 Task: Open a blank worksheet and write heading  Product price data  Add product name:-  ' TOMS Shoe, UGG Shoe, Wolverine Shoe, Z-Coil Shoe, Adidas shoe, Gucci T-shirt, Louis Vuitton bag, Zara Shirt, H&M jeans, Chanel perfume. ' in February Last week sales are  5000 to 5050. product price in between:-  5000 to 10000. Save page auditingSalesData_2022
Action: Mouse moved to (18, 22)
Screenshot: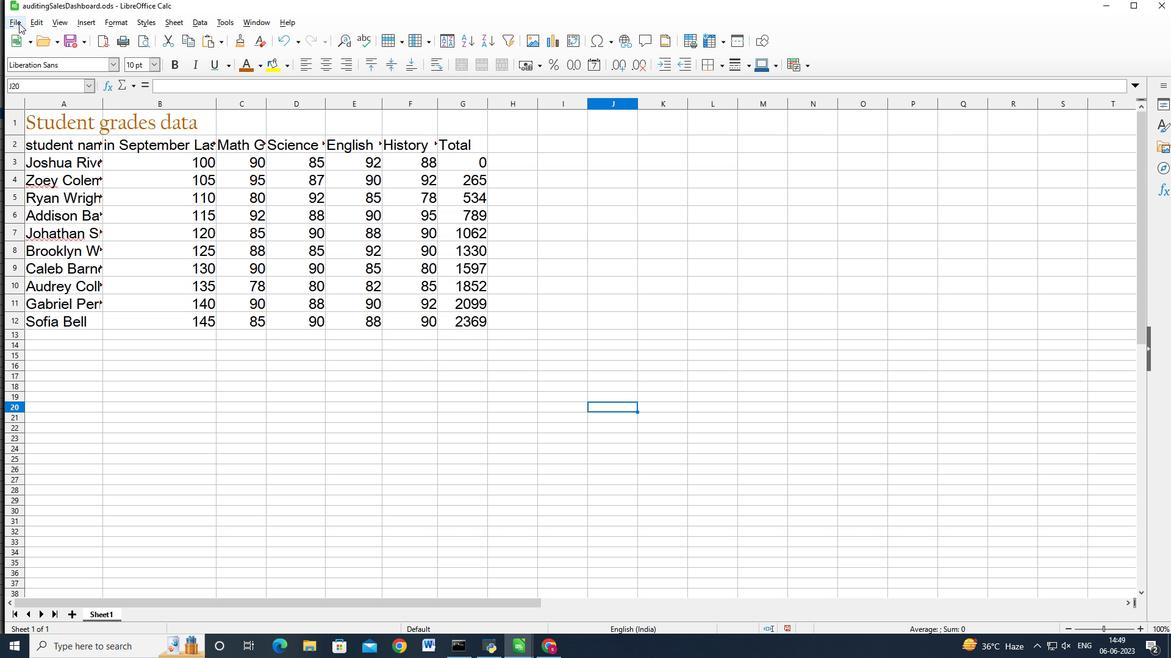 
Action: Mouse pressed left at (18, 22)
Screenshot: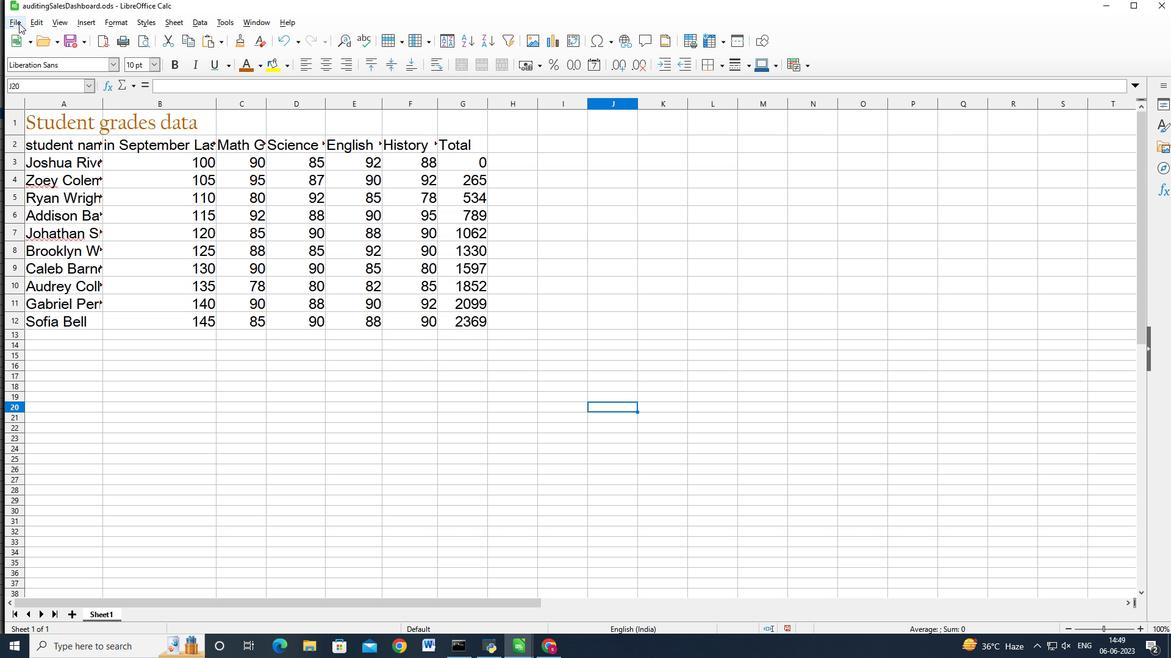 
Action: Mouse moved to (150, 44)
Screenshot: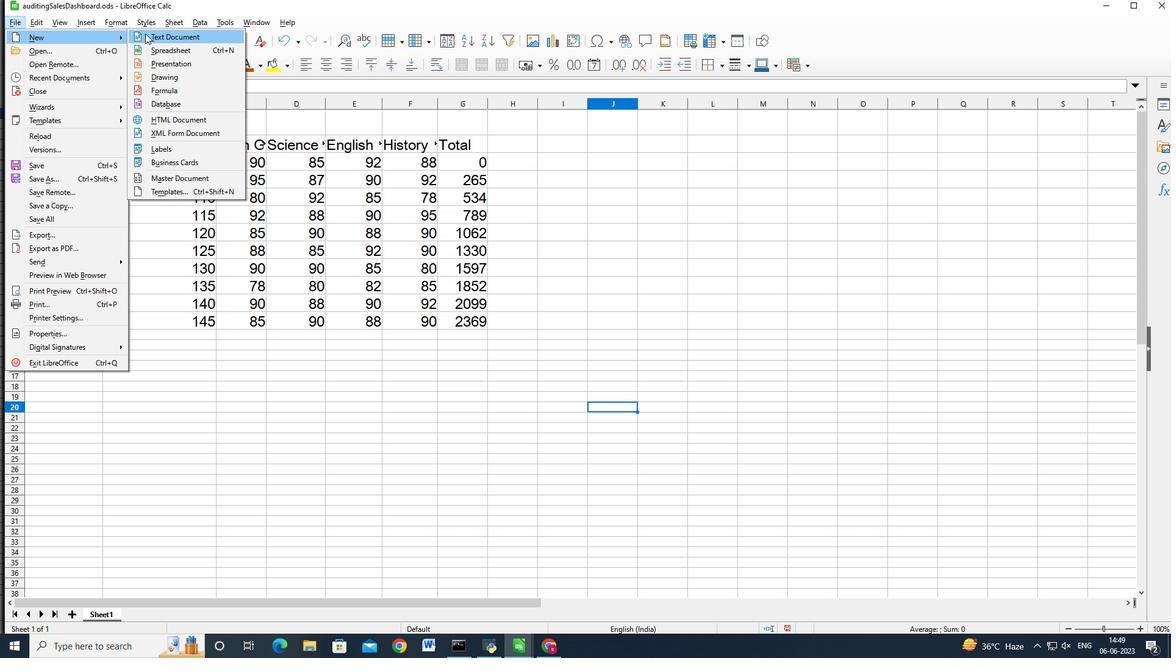 
Action: Mouse pressed left at (150, 44)
Screenshot: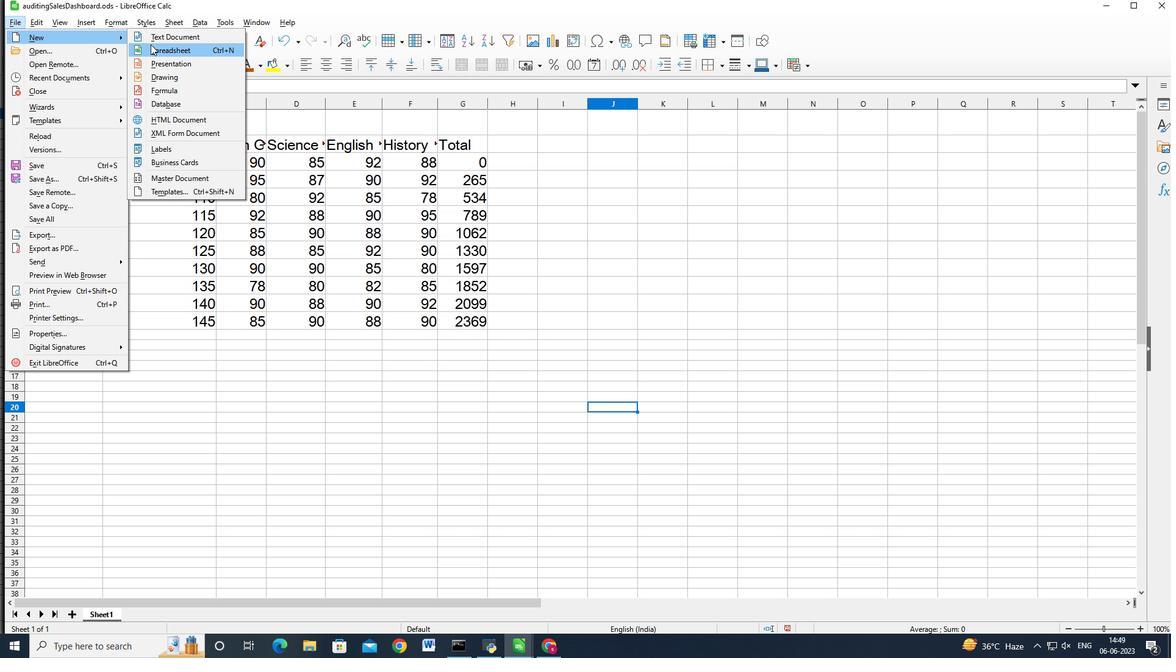 
Action: Mouse moved to (159, 71)
Screenshot: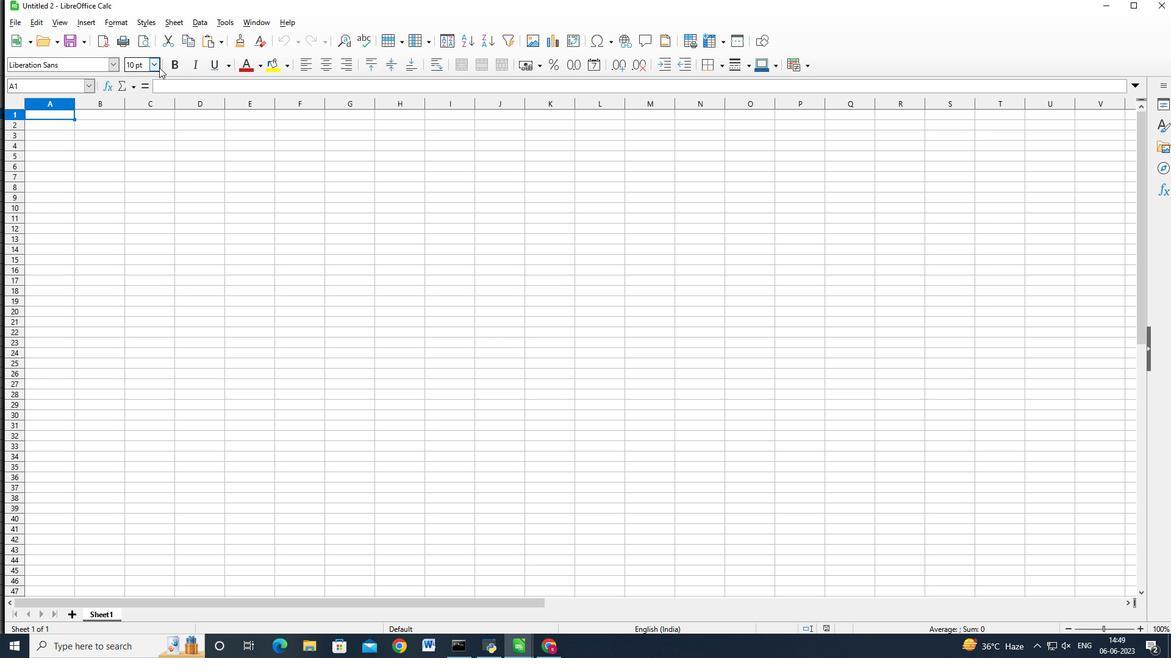 
Action: Key pressed <Key.shift><Key.shift><Key.shift>Product<Key.space>price<Key.space>data<Key.enter><Key.shift>Product<Key.space>name<Key.backspace><Key.backspace><Key.backspace><Key.backspace><Key.backspace><Key.backspace><Key.backspace><Key.backspace><Key.backspace><Key.backspace><Key.backspace><Key.backspace>product<Key.space>name<Key.enter><Key.caps_lock>TOMS<Key.space><Key.shift_r>S<Key.backspace><Key.caps_lock>s<Key.caps_lock>H<Key.backspace><Key.backspace>S<Key.caps_lock>hoe<Key.enter><Key.caps_lock>UGG<Key.caps_lock><Key.space><Key.shift_r>Shoe<Key.enter><Key.shift_r>Wolverine<Key.space><Key.shift_r>Shoe<Key.enter><Key.space><Key.backspace><Key.shift><Key.shift><Key.shift><Key.shift><Key.shift><Key.shift><Key.shift><Key.shift><Key.shift><Key.shift><Key.shift><Key.shift><Key.shift><Key.shift><Key.shift><Key.shift><Key.shift><Key.shift><Key.shift><Key.backspace>Tsj<Key.backspace><Key.backspace><Key.backspace><Key.shift_r>Adidas<Key.space><Key.backspace><Key.backspace><Key.backspace><Key.backspace><Key.backspace><Key.backspace><Key.backspace><Key.shift_r>Z-<Key.shift>Coil<Key.space><Key.shift>Shoe<Key.enter><Key.shift_r>Adod<Key.backspace><Key.backspace>idas<Key.space>shoe<Key.enter><Key.shift_r><Key.caps_lock>GUC<Key.backspace><Key.backspace><Key.caps_lock>ucci<Key.space><Key.shift>T-shirt<Key.enter><Key.shift>Louis<Key.space><Key.shift>Vuitton<Key.space>bad<Key.backspace>g<Key.enter><Key.shift>Zara<Key.space><Key.shift_r>Shirt<Key.enter><Key.caps_lock>H<Key.shift>&M<Key.space><Key.caps_lock>jeans<Key.enter><Key.shift>Chanel<Key.space><Key.shift>Perfume<Key.left><Key.left><Key.left>
Screenshot: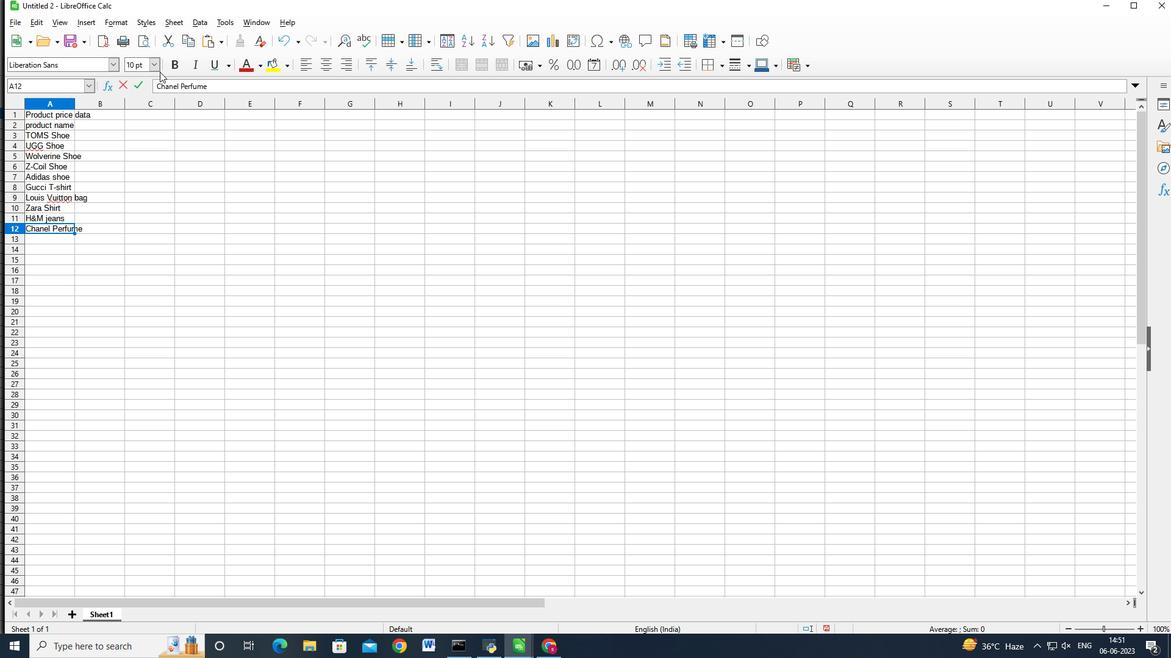 
Action: Mouse moved to (184, 88)
Screenshot: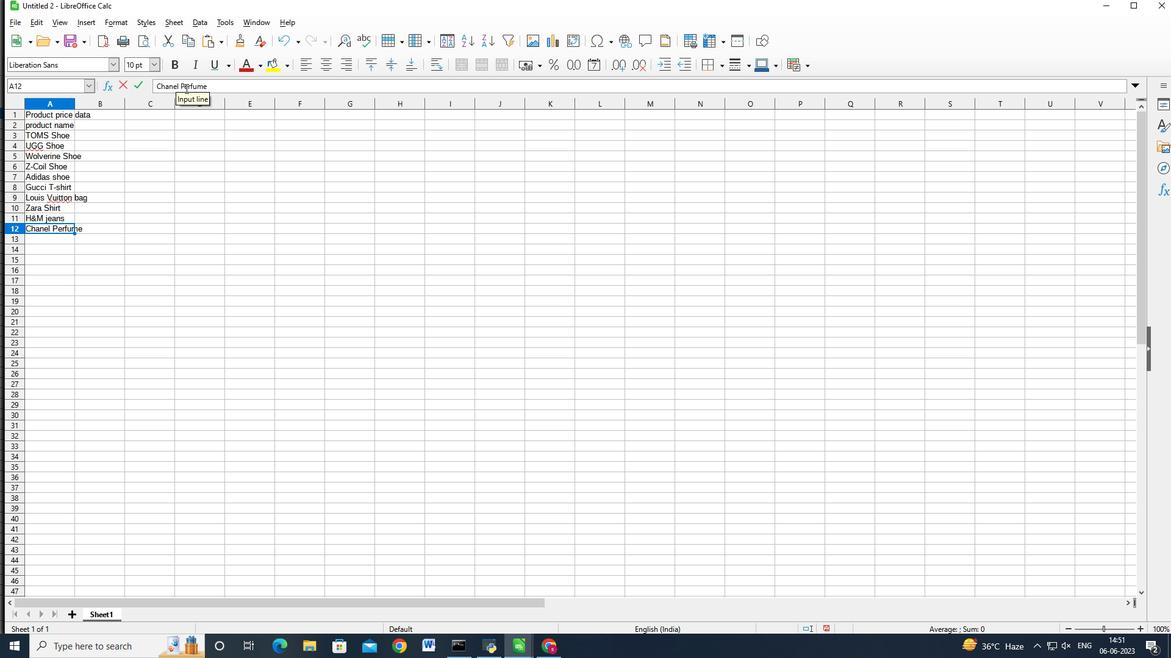 
Action: Mouse pressed left at (184, 88)
Screenshot: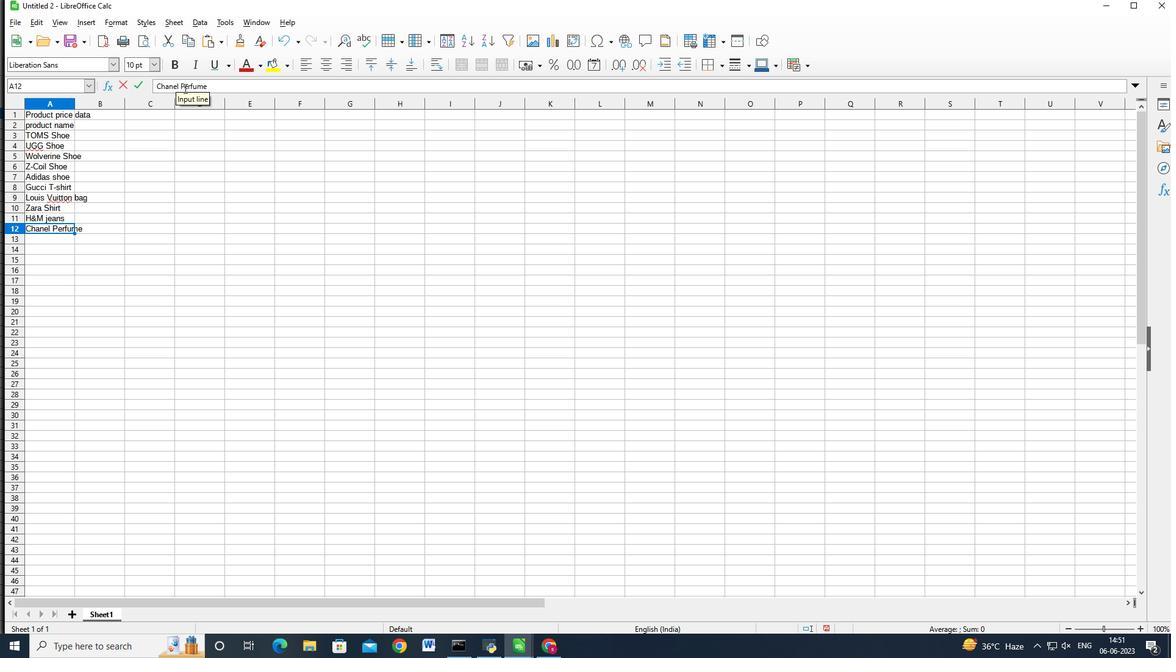 
Action: Mouse moved to (214, 82)
Screenshot: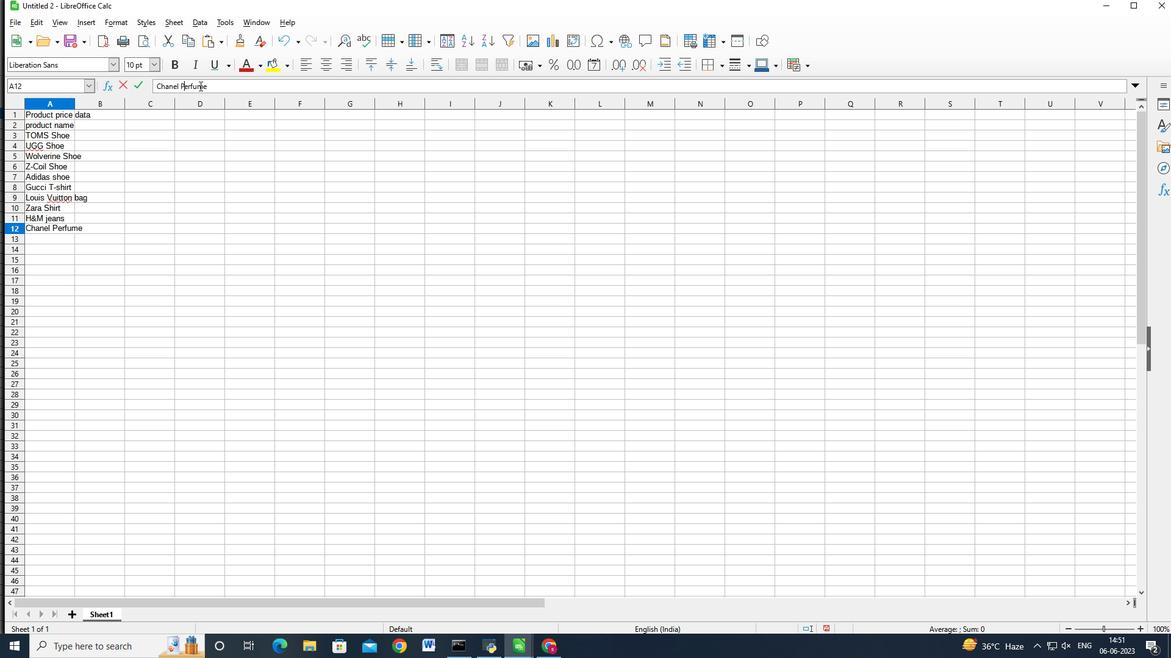 
Action: Key pressed <Key.backspace>p<Key.enter>
Screenshot: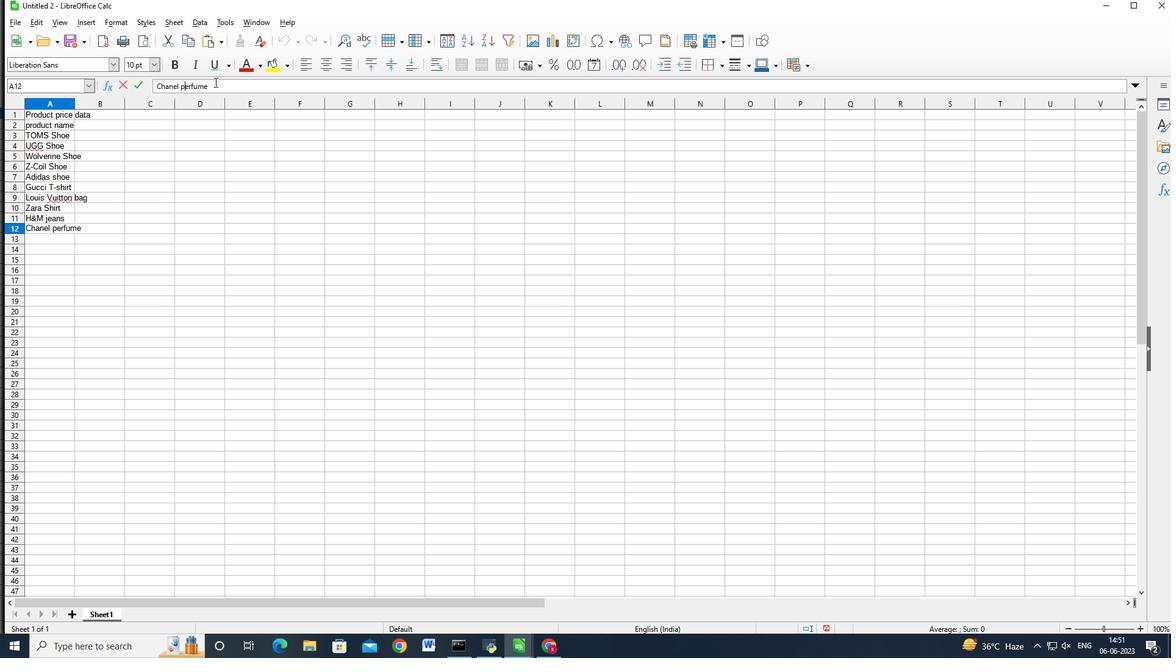 
Action: Mouse moved to (102, 126)
Screenshot: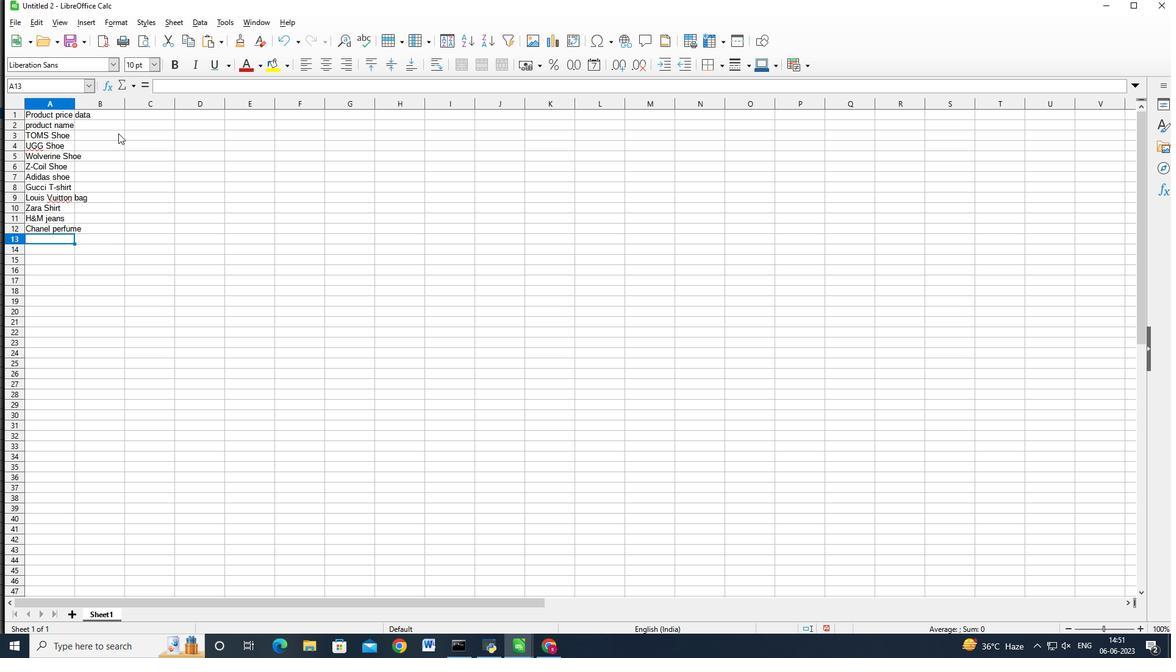 
Action: Mouse pressed left at (102, 126)
Screenshot: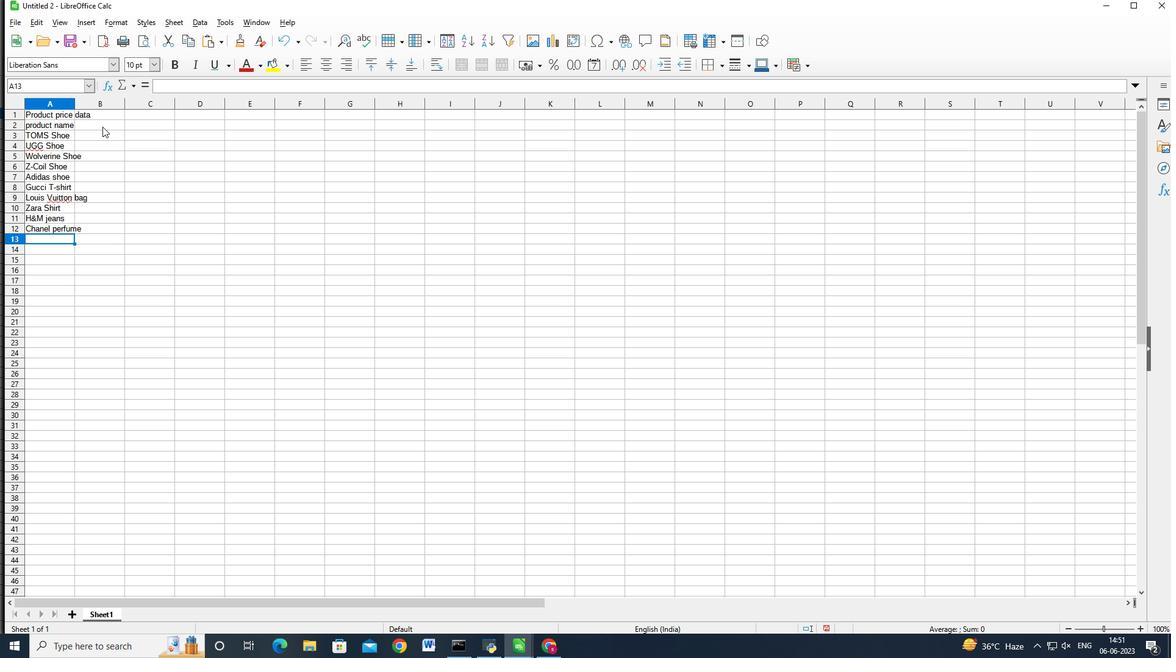 
Action: Key pressed <Key.shift><Key.shift><Key.shift>I<Key.backspace>in<Key.space>february<Key.space>la<Key.backspace><Key.backspace><Key.shift>Last<Key.space>week<Key.space>sales
Screenshot: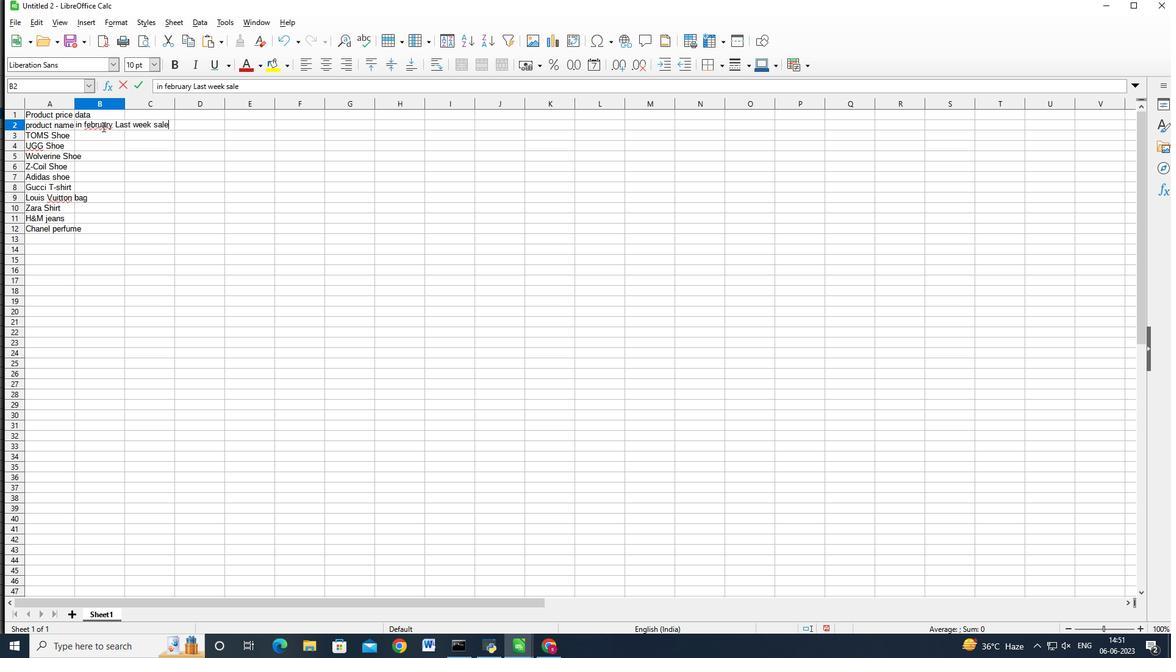 
Action: Mouse moved to (125, 126)
Screenshot: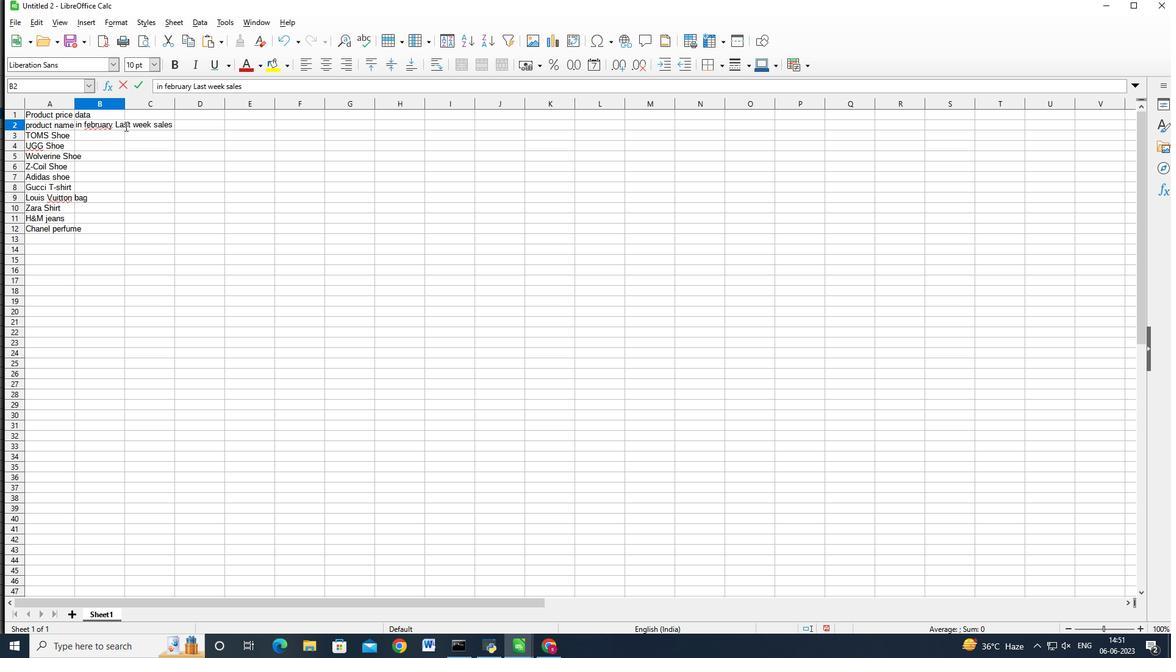 
Action: Key pressed <Key.space><Key.enter>5000<Key.enter>5001<Key.enter>5002<Key.enter>5005<Key.enter>50150<Key.enter>5
Screenshot: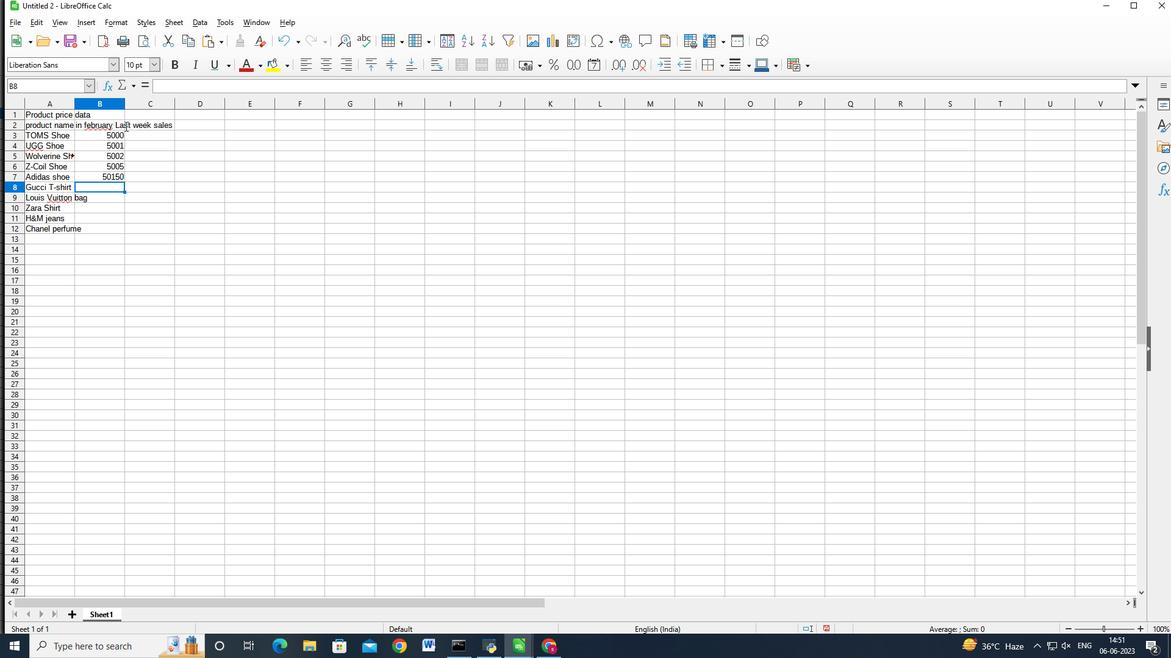
Action: Mouse moved to (118, 173)
Screenshot: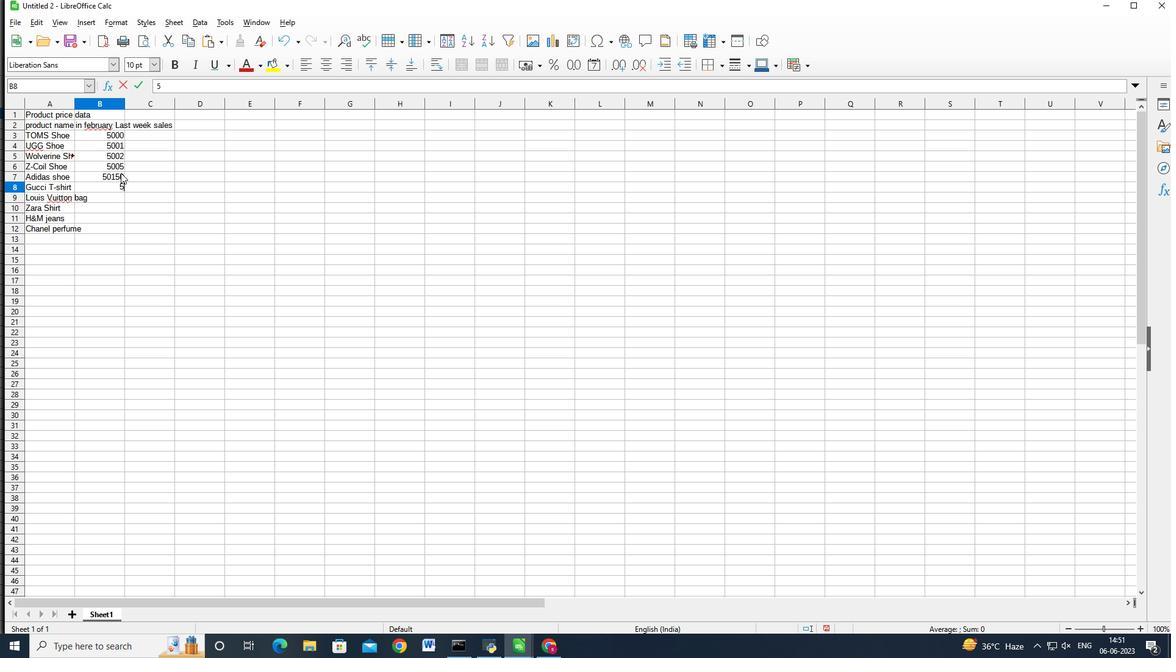 
Action: Mouse pressed left at (118, 173)
Screenshot: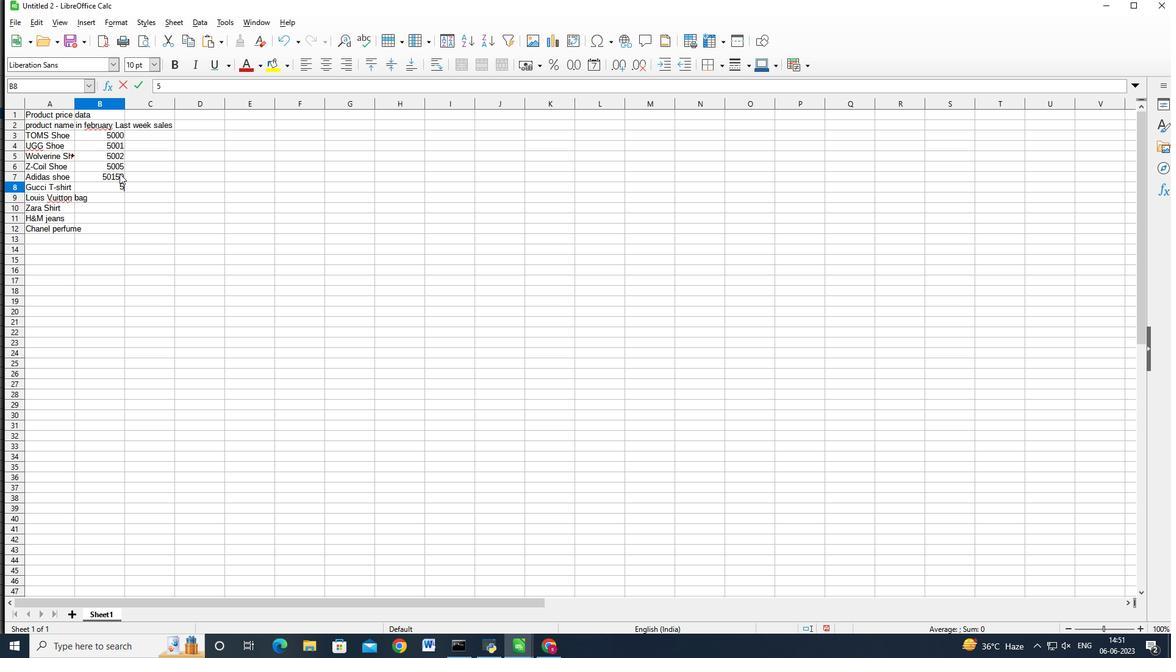 
Action: Mouse moved to (191, 82)
Screenshot: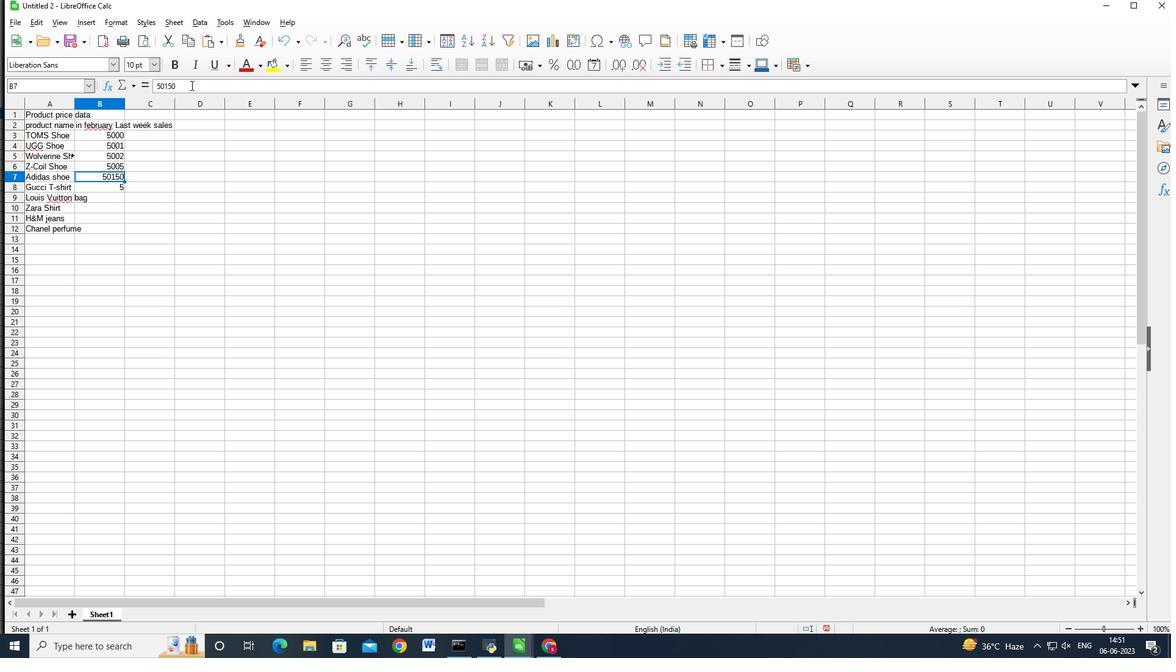 
Action: Mouse pressed left at (191, 82)
Screenshot: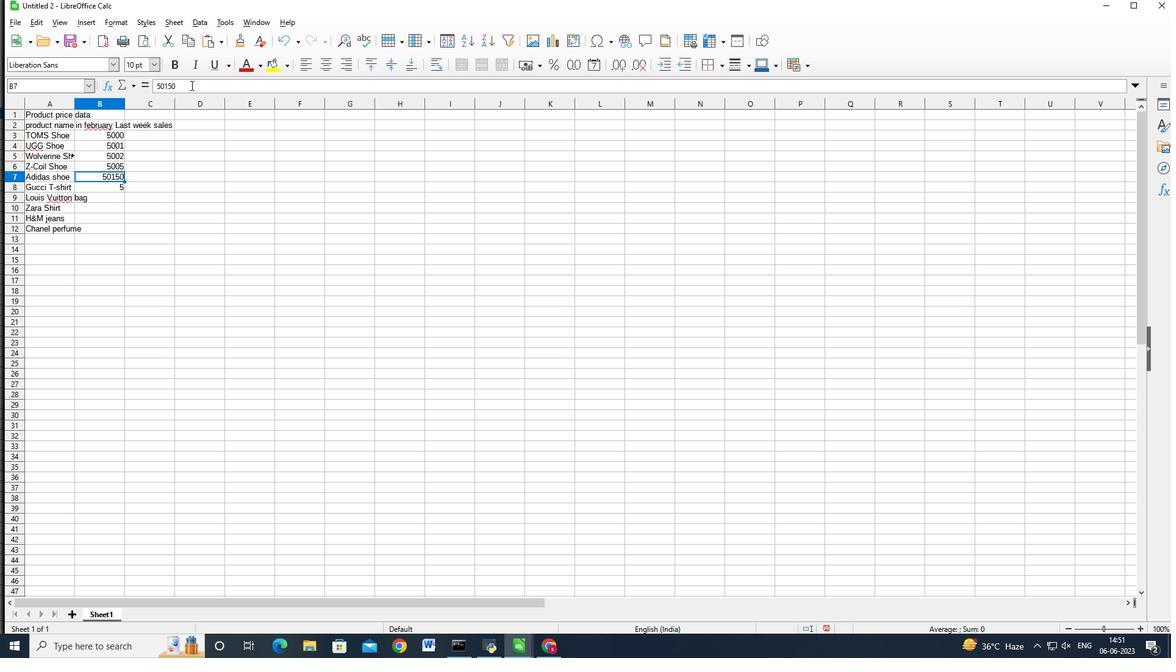 
Action: Key pressed <Key.backspace><Key.enter>0<Key.backspace>5020<Key.enter>5025<Key.enter>5030<Key.enter>5035<Key.enter>5040<Key.enter><Key.tab><Key.up><Key.up><Key.up><Key.up><Key.up><Key.up><Key.up><Key.up><Key.up><Key.up><Key.up><Key.shift><Key.shift><Key.shift><Key.shift><Key.shift><Key.shift><Key.shift><Key.shift><Key.shift><Key.shift><Key.shift><Key.shift><Key.shift><Key.shift><Key.shift><Key.shift><Key.shift><Key.shift><Key.shift><Key.shift><Key.shift><Key.shift><Key.shift><Key.shift><Key.shift><Key.shift><Key.shift><Key.shift><Key.shift><Key.shift><Key.shift><Key.shift><Key.shift><Key.shift><Key.shift><Key.shift><Key.shift>Or<Key.backspace><Key.backspace><Key.shift>Product<Key.space><Key.shift>Pri<Key.backspace><Key.backspace><Key.backspace>price<Key.enter>5000<Key.enter>5100<Key.enter>5200<Key.enter>5300<Key.enter>5400<Key.enter>54<Key.backspace>500<Key.enter>6000<Key.enter>7000<Key.enter>8000<Key.enter>9000<Key.down><Key.up><Key.right><Key.up><Key.up><Key.up><Key.up><Key.up><Key.up><Key.up><Key.up><Key.up><Key.up><Key.up><Key.up><Key.down>sctrl+S
Screenshot: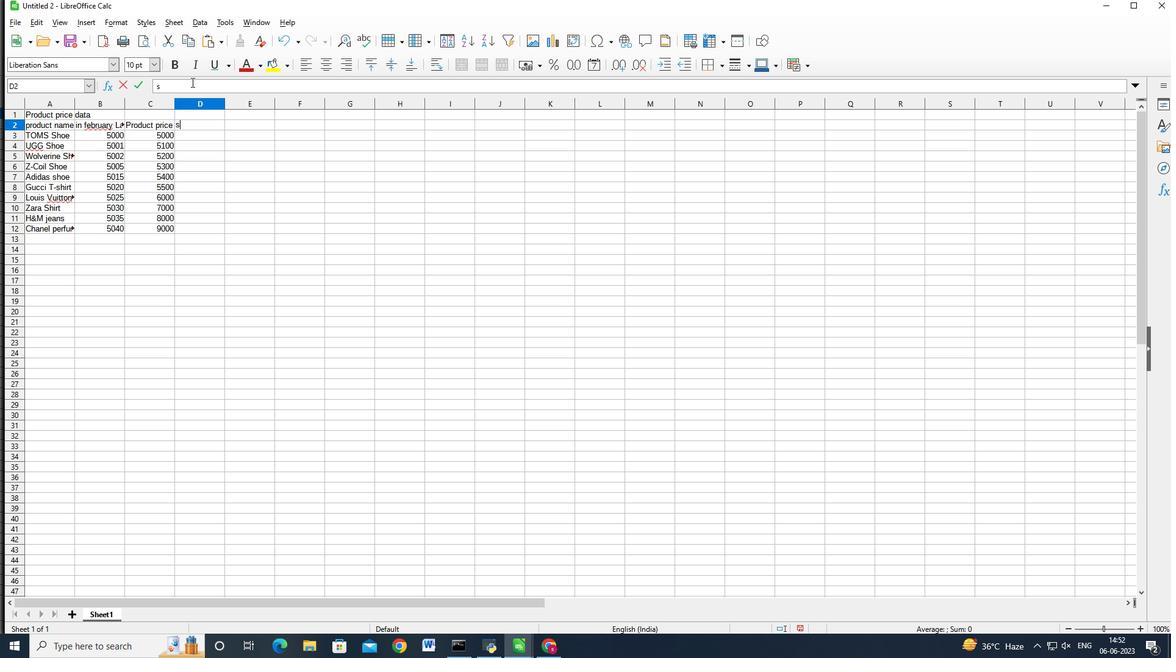 
Action: Mouse moved to (201, 256)
Screenshot: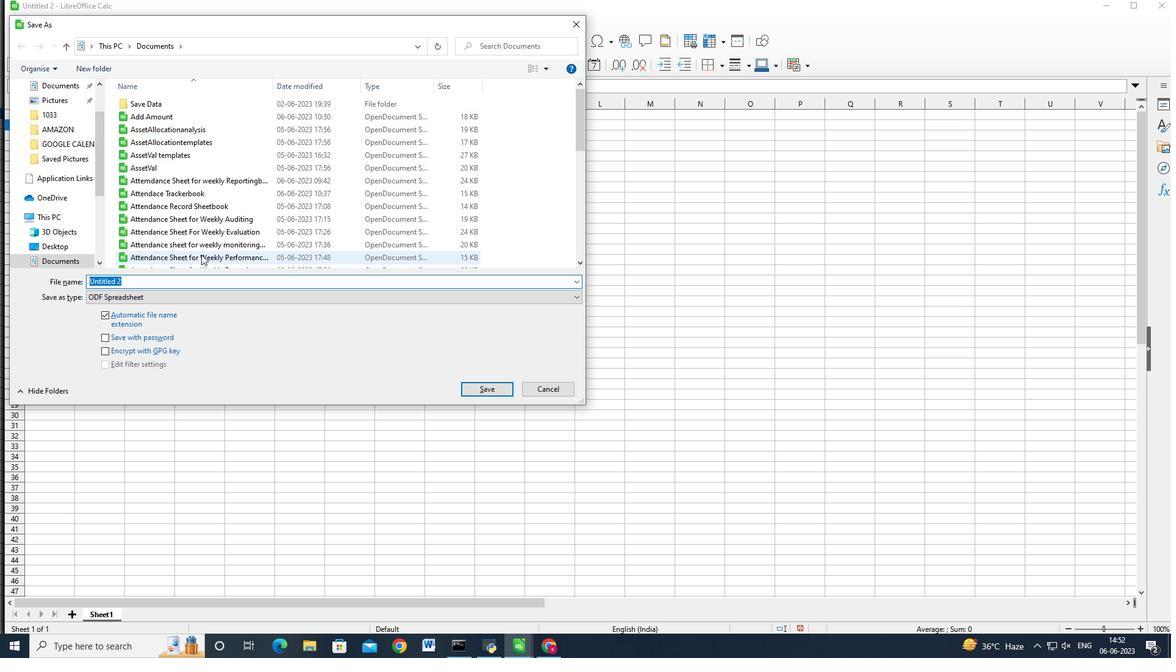 
Action: Key pressed <Key.backspace>sav<Key.backspace><Key.backspace><Key.backspace><Key.backspace>auditing<Key.shift_r>Sales<Key.shift_r>Data<Key.shift>_292<Key.backspace><Key.backspace>022<Key.enter>
Screenshot: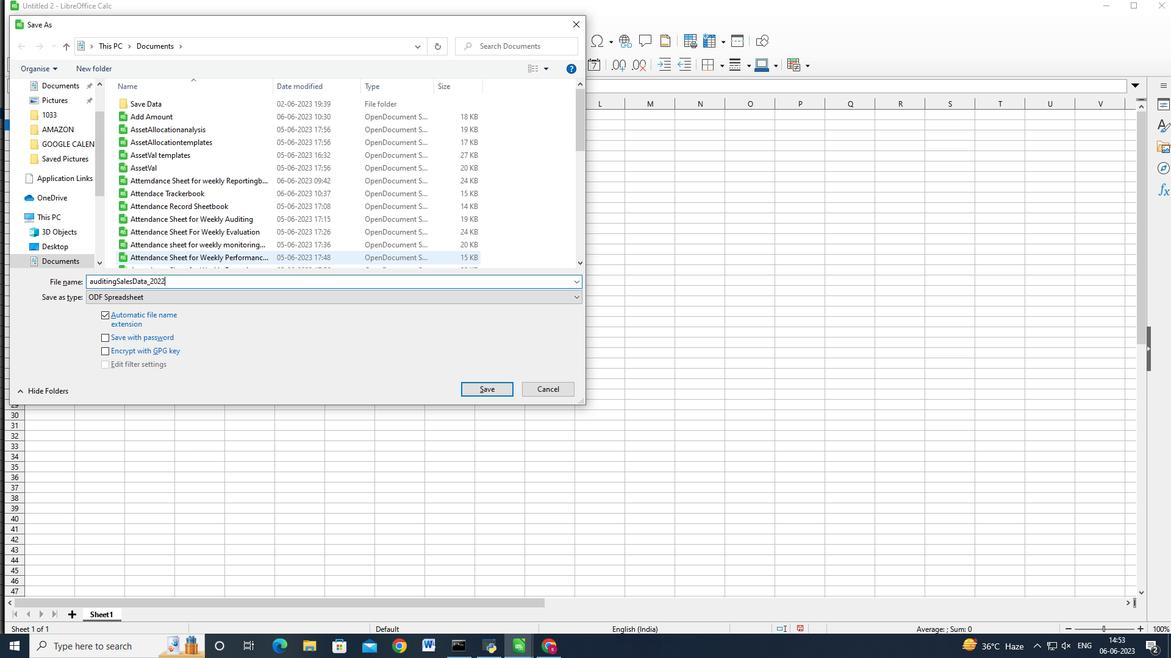
Action: Mouse moved to (667, 278)
Screenshot: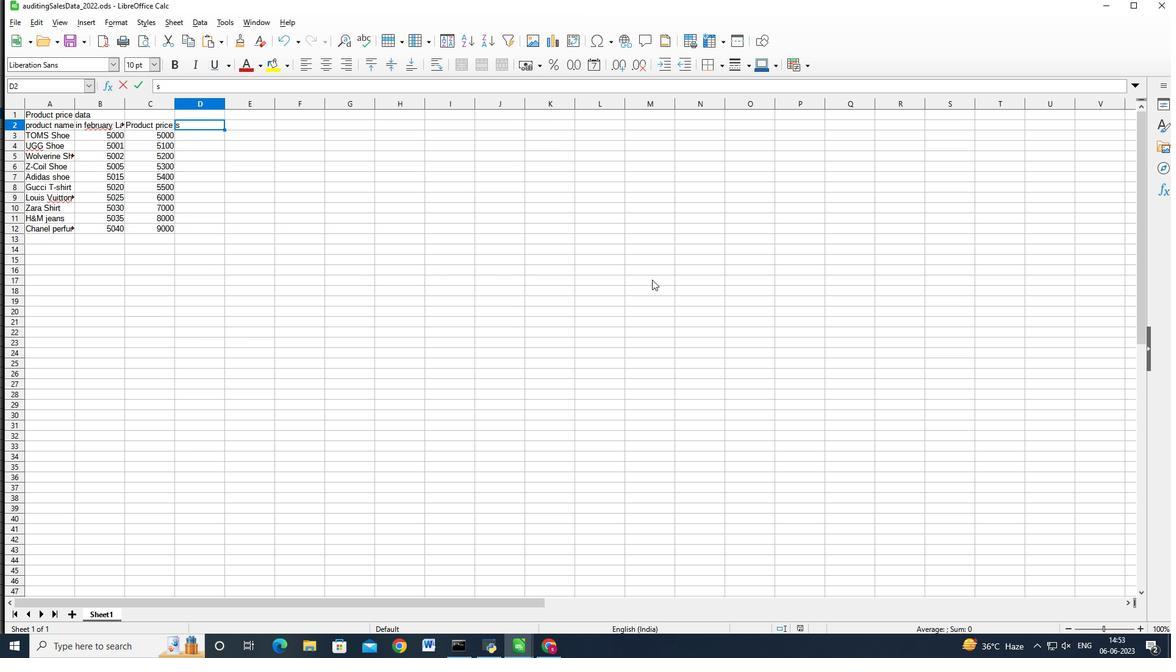 
